 Task: Filter courses by subject and topic,"Job Searching".
Action: Mouse moved to (359, 90)
Screenshot: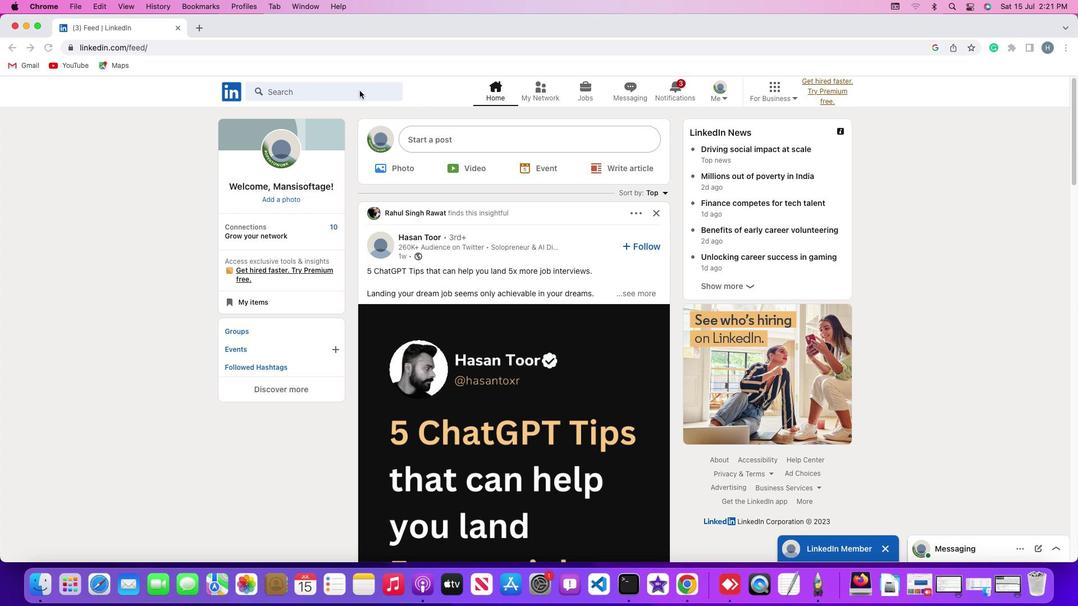 
Action: Mouse pressed left at (359, 90)
Screenshot: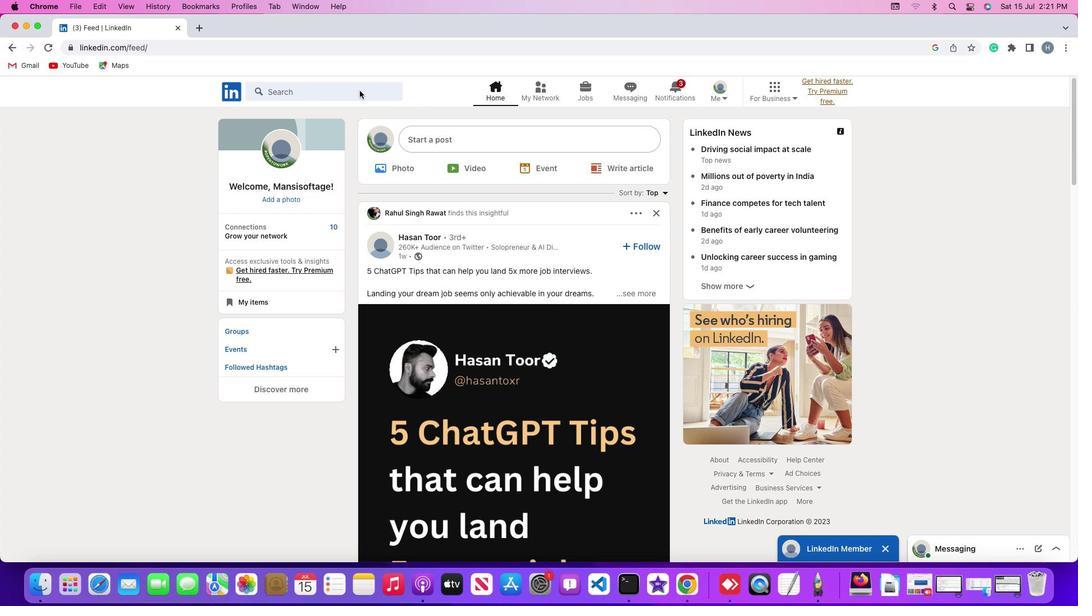 
Action: Mouse pressed left at (359, 90)
Screenshot: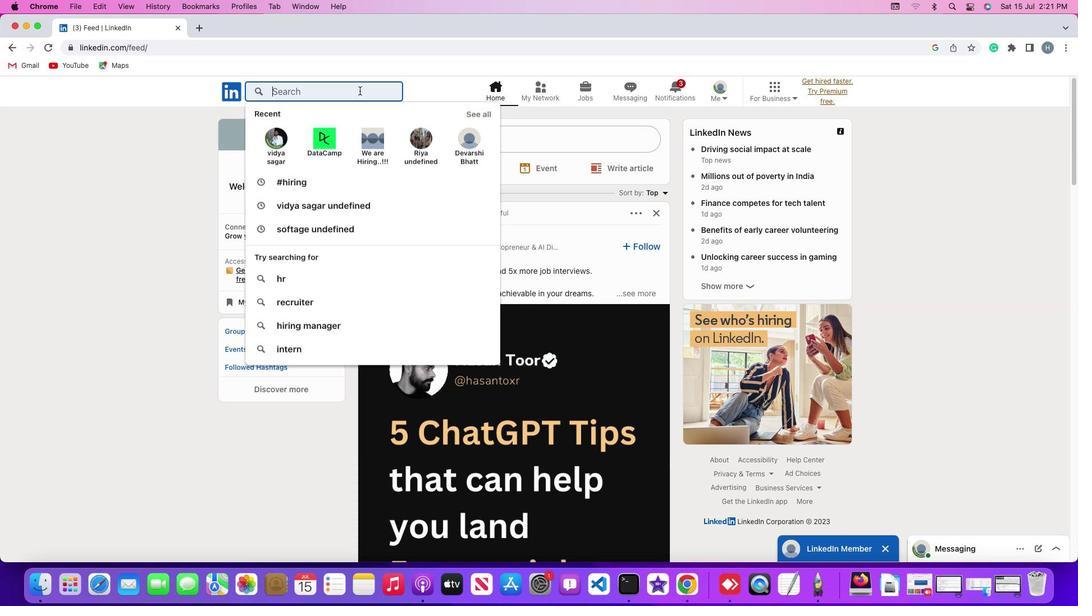 
Action: Mouse moved to (359, 90)
Screenshot: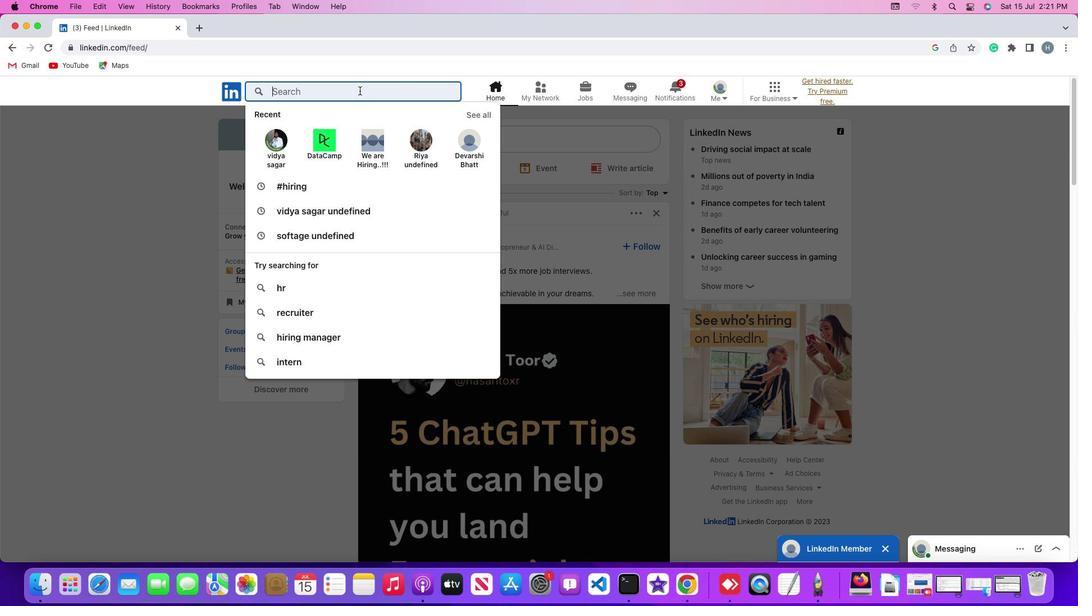 
Action: Key pressed Key.shift'#''h''i''r''i''n''g'Key.enter
Screenshot: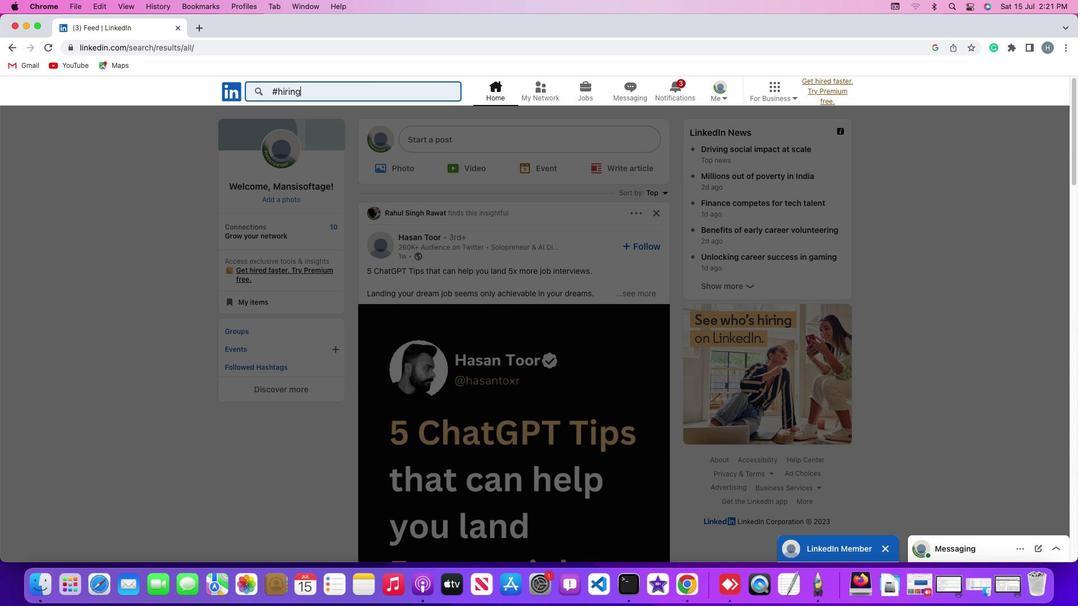 
Action: Mouse moved to (601, 119)
Screenshot: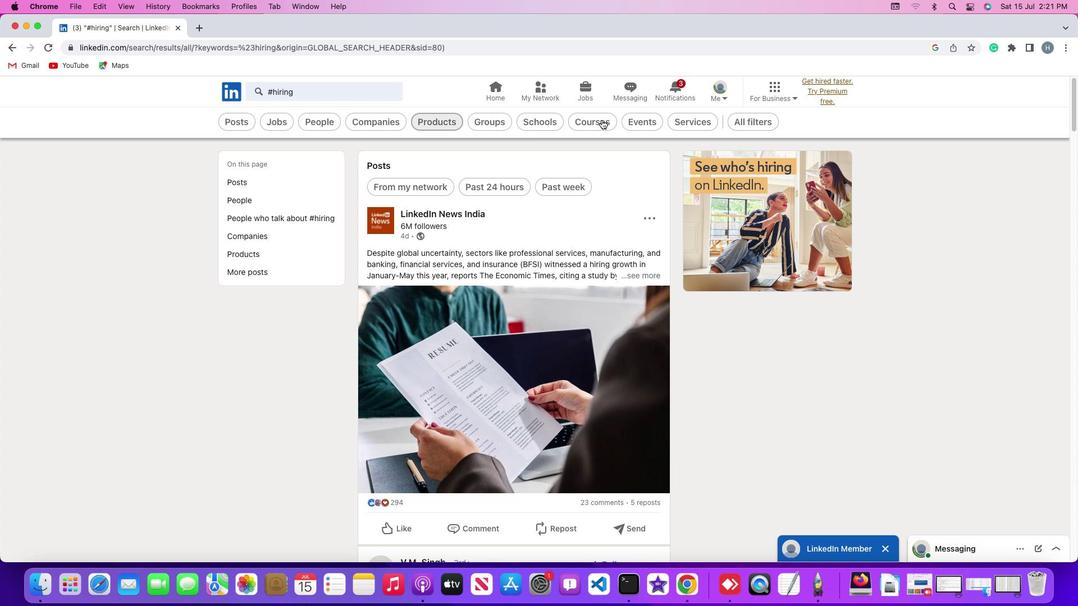 
Action: Mouse pressed left at (601, 119)
Screenshot: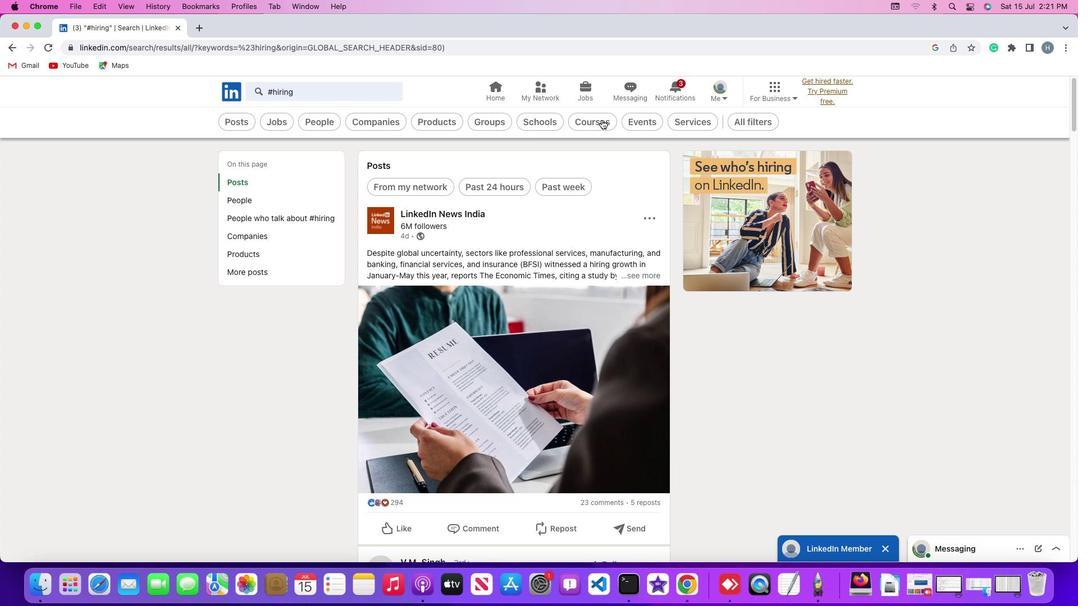 
Action: Mouse moved to (485, 120)
Screenshot: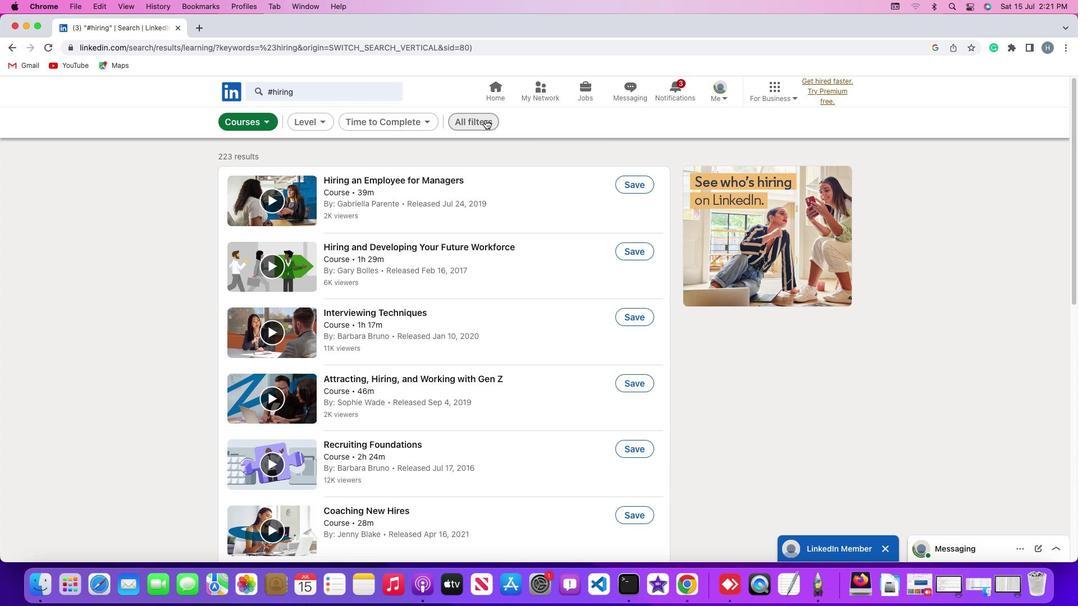 
Action: Mouse pressed left at (485, 120)
Screenshot: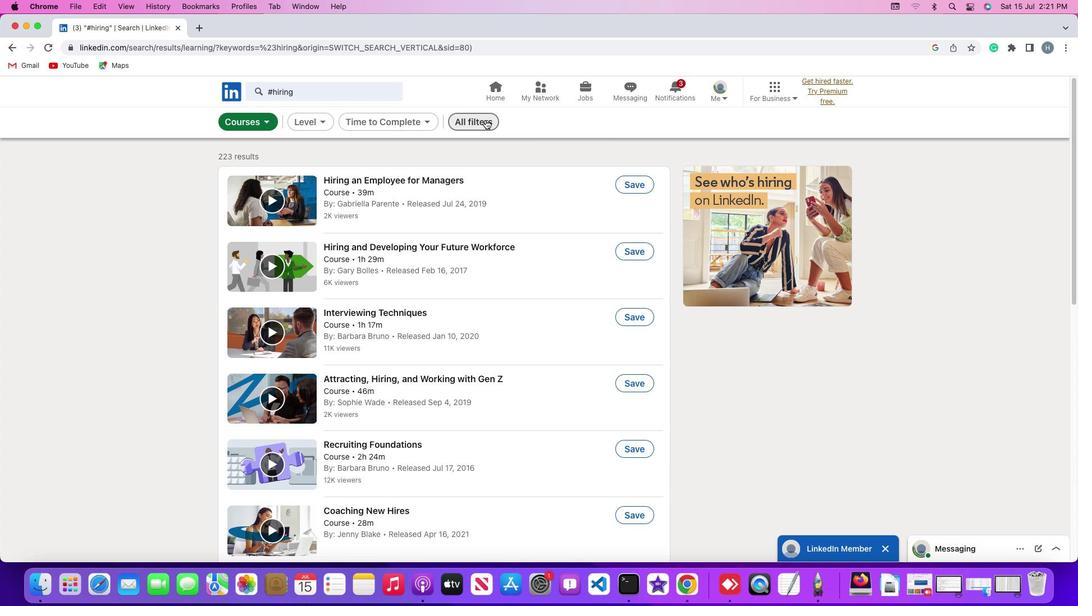 
Action: Mouse moved to (864, 402)
Screenshot: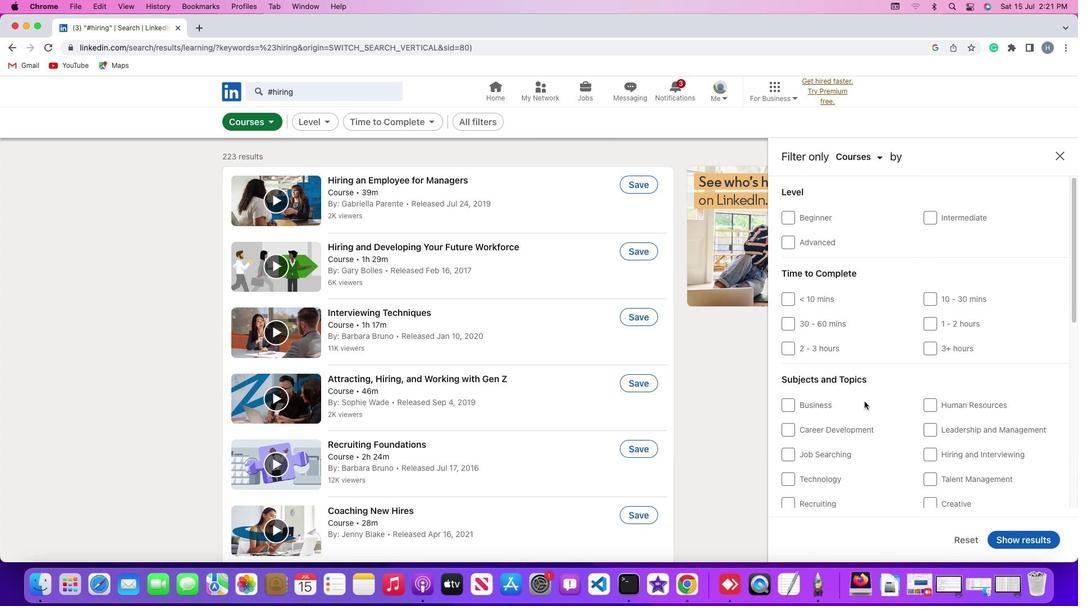 
Action: Mouse scrolled (864, 402) with delta (0, 0)
Screenshot: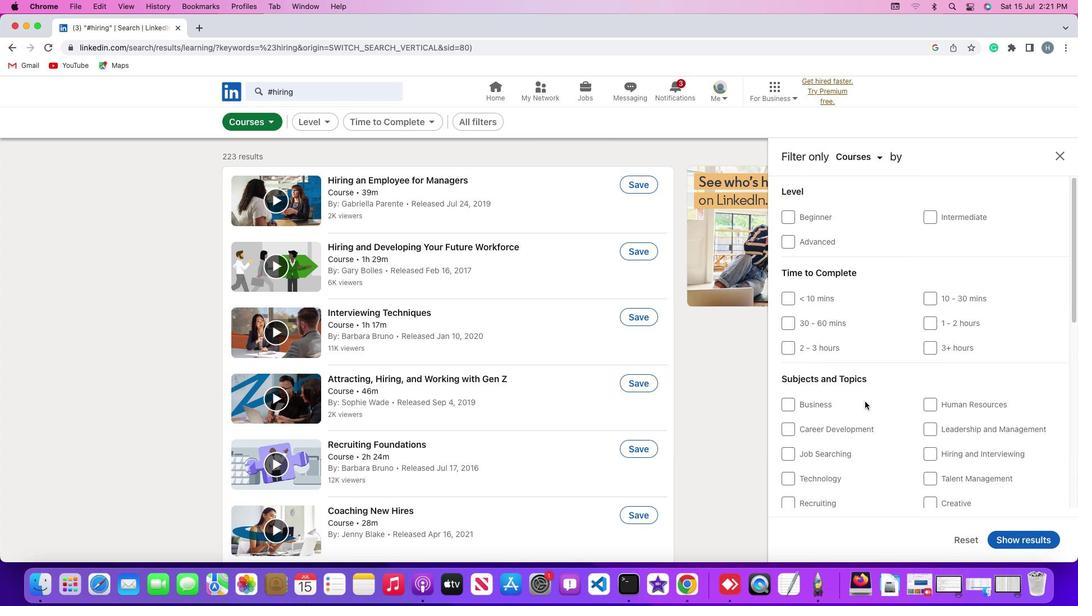 
Action: Mouse moved to (864, 401)
Screenshot: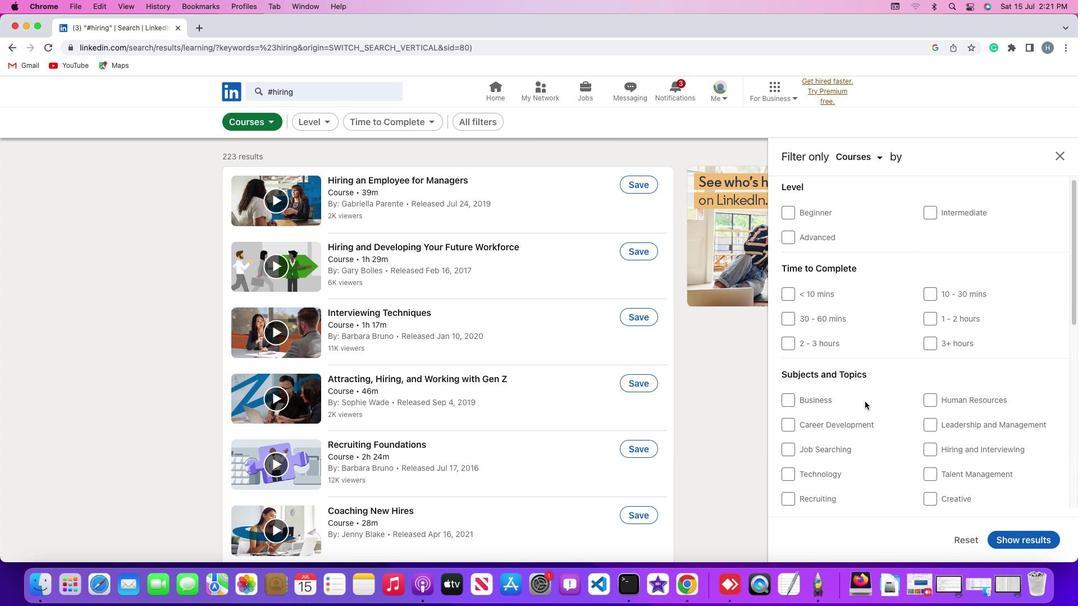 
Action: Mouse scrolled (864, 401) with delta (0, 0)
Screenshot: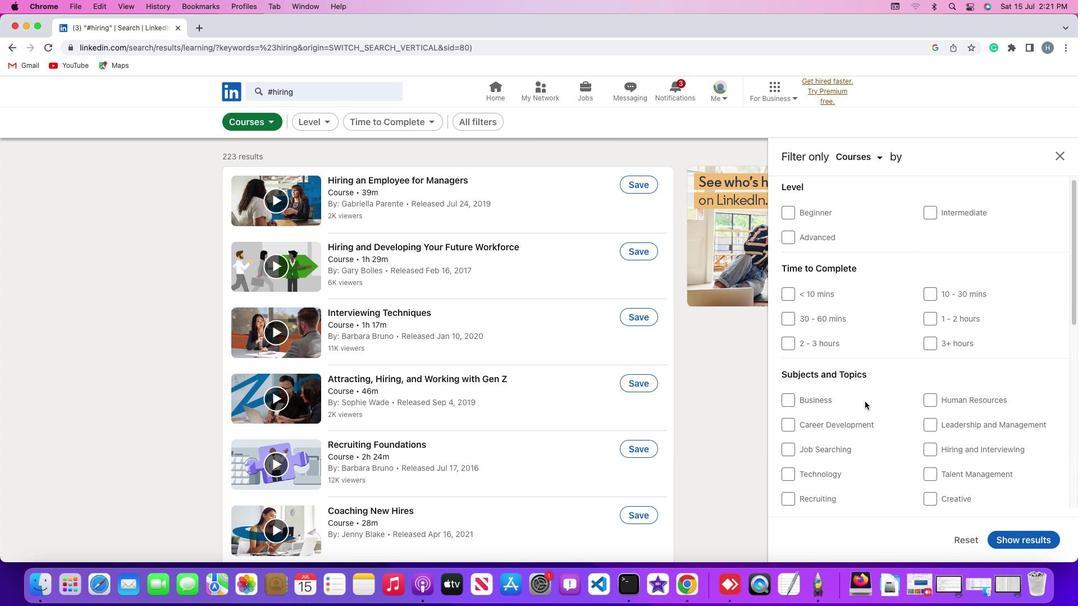 
Action: Mouse moved to (865, 401)
Screenshot: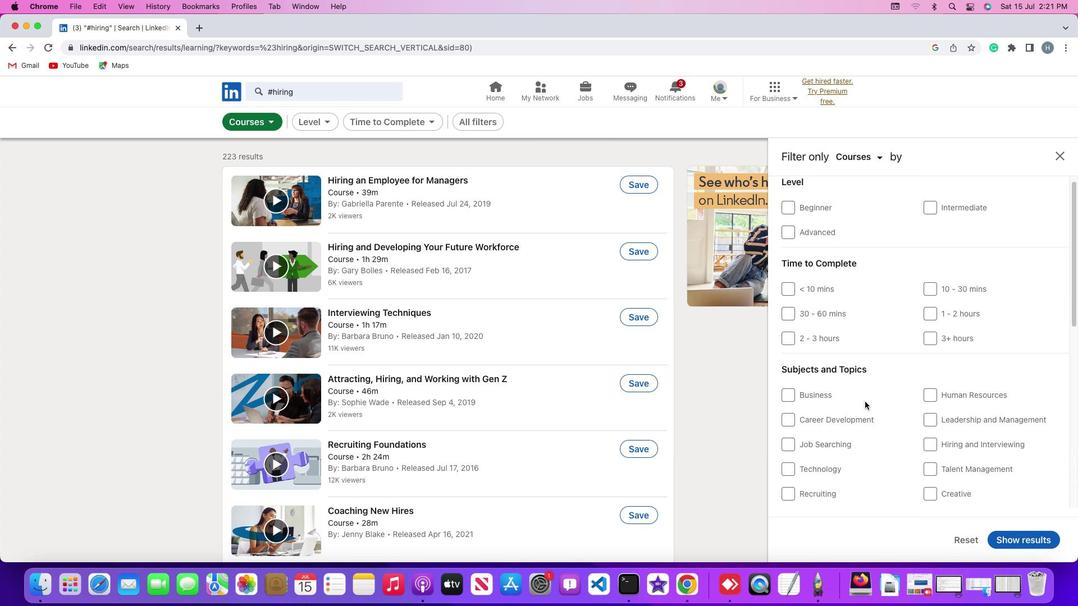 
Action: Mouse scrolled (865, 401) with delta (0, 0)
Screenshot: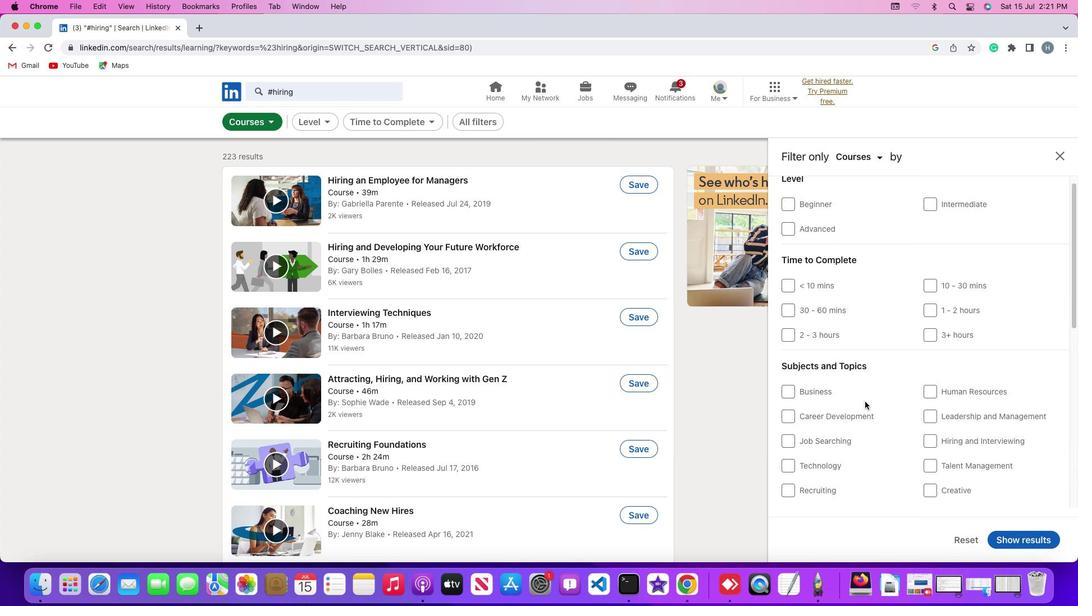 
Action: Mouse moved to (791, 437)
Screenshot: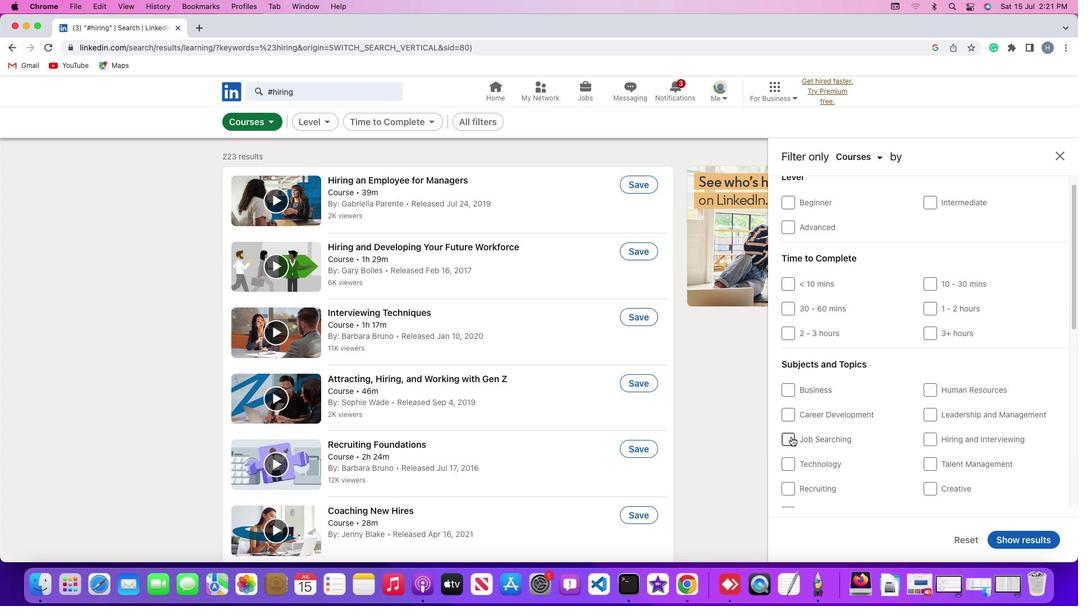 
Action: Mouse pressed left at (791, 437)
Screenshot: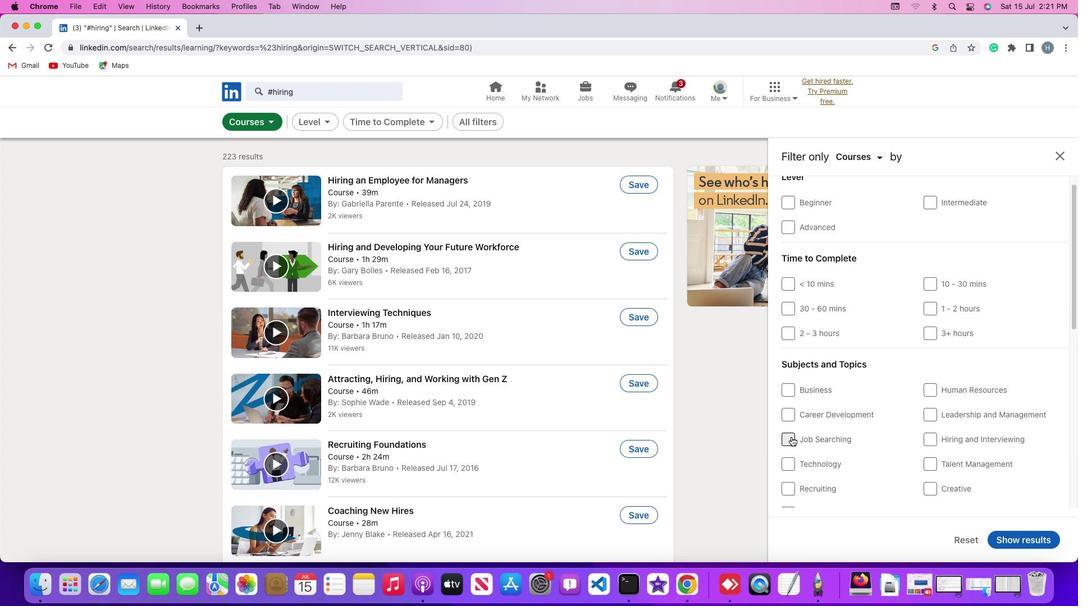 
Action: Mouse moved to (1024, 539)
Screenshot: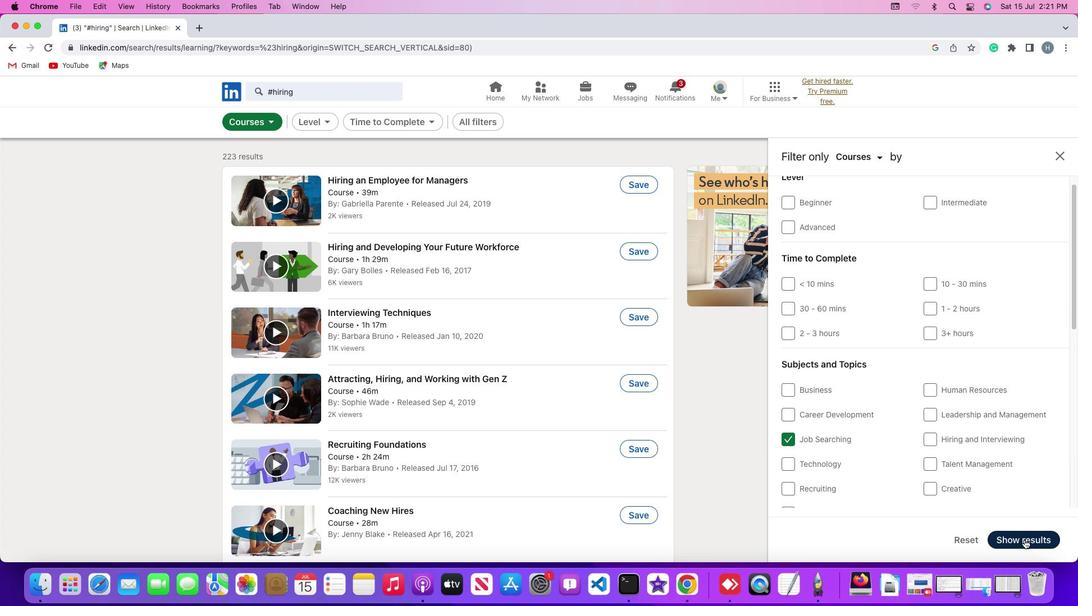 
Action: Mouse pressed left at (1024, 539)
Screenshot: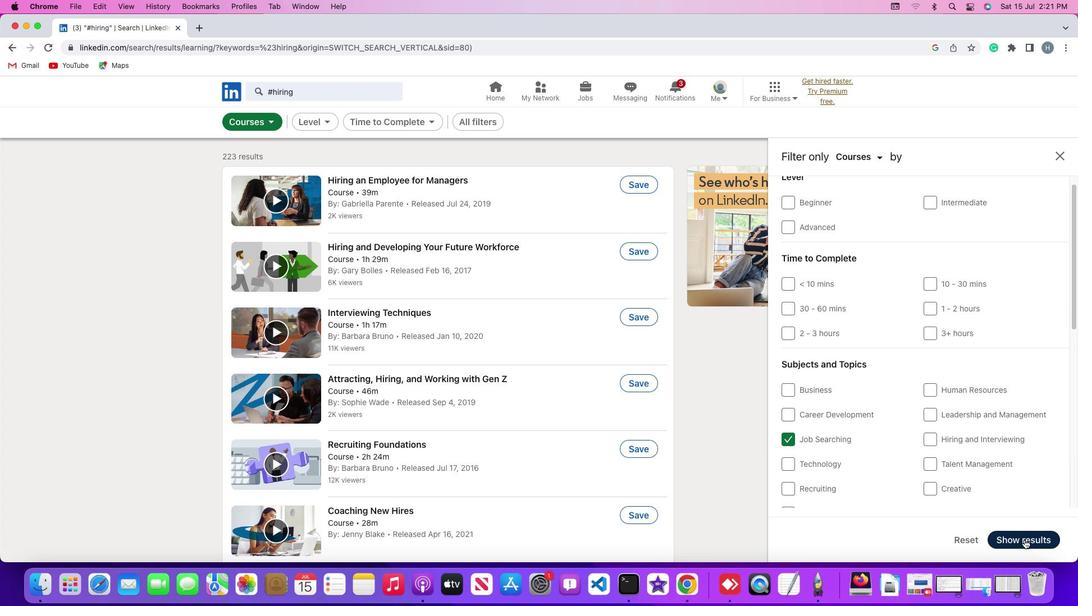 
Action: Mouse moved to (869, 352)
Screenshot: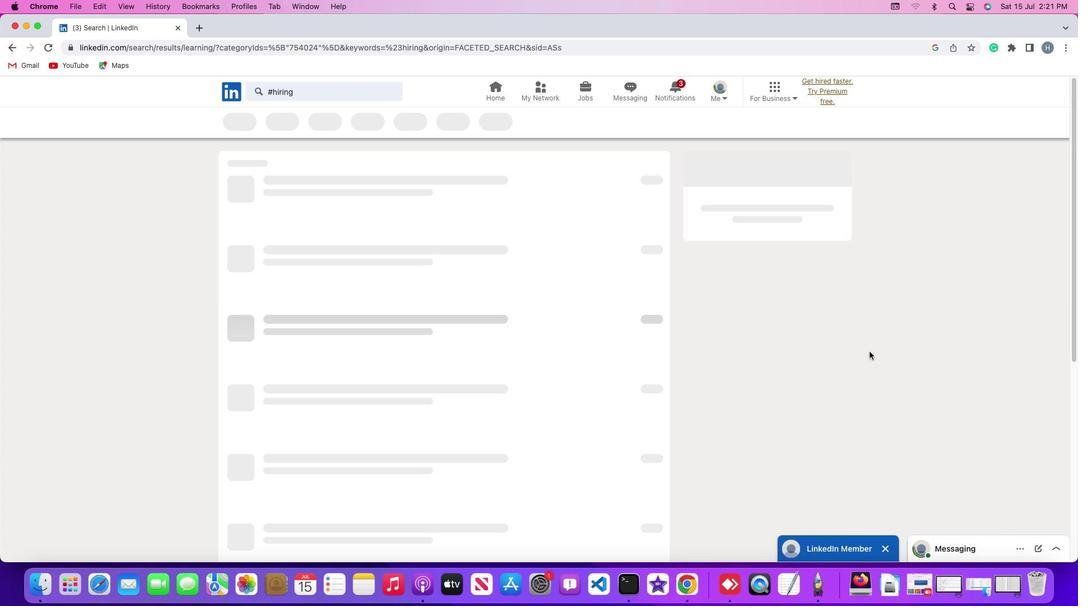 
